 Task: Add the task  Improve loading speed of the app to the section Code Crushers in the project TrimLine and add a Due Date to the respective task as 2023/11/16.
Action: Mouse moved to (62, 490)
Screenshot: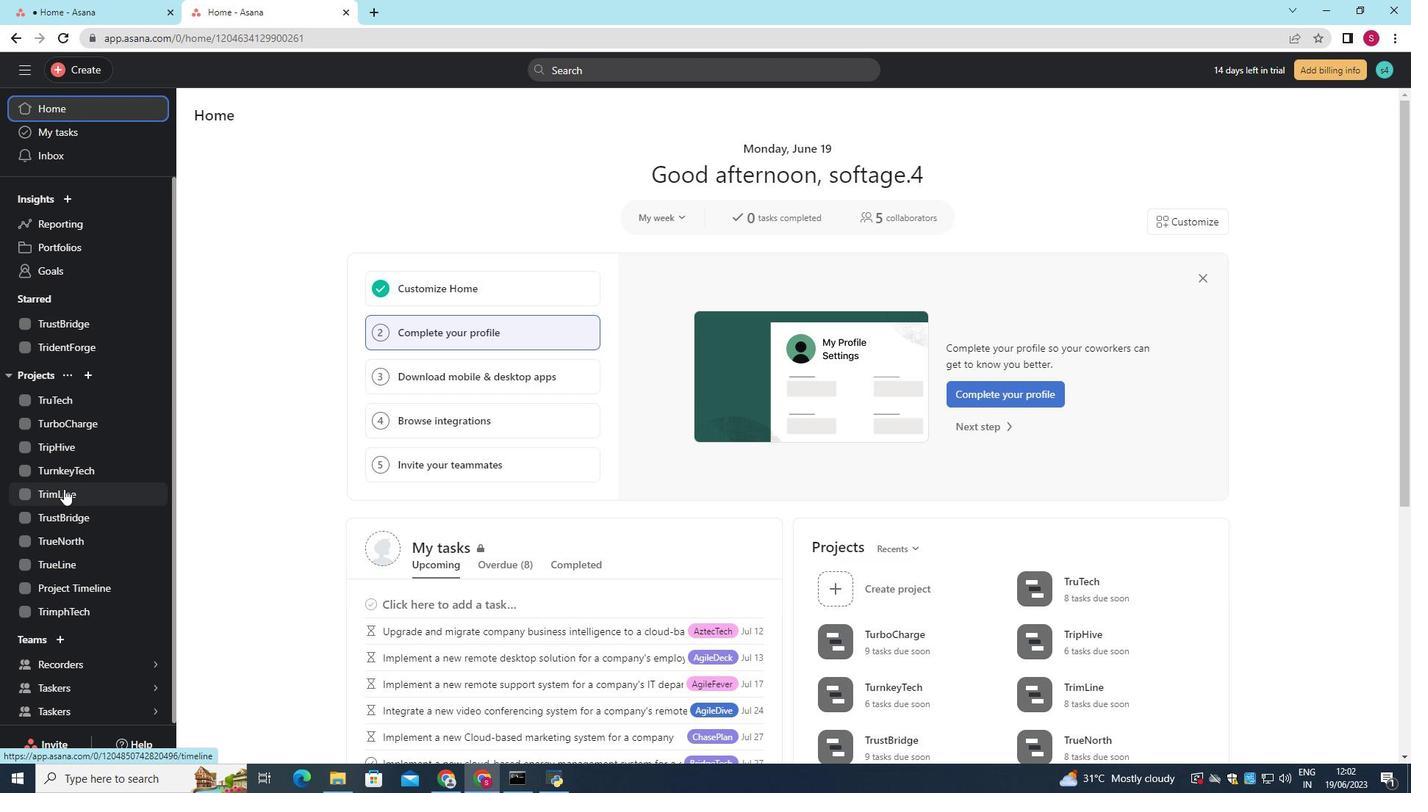 
Action: Mouse pressed left at (62, 490)
Screenshot: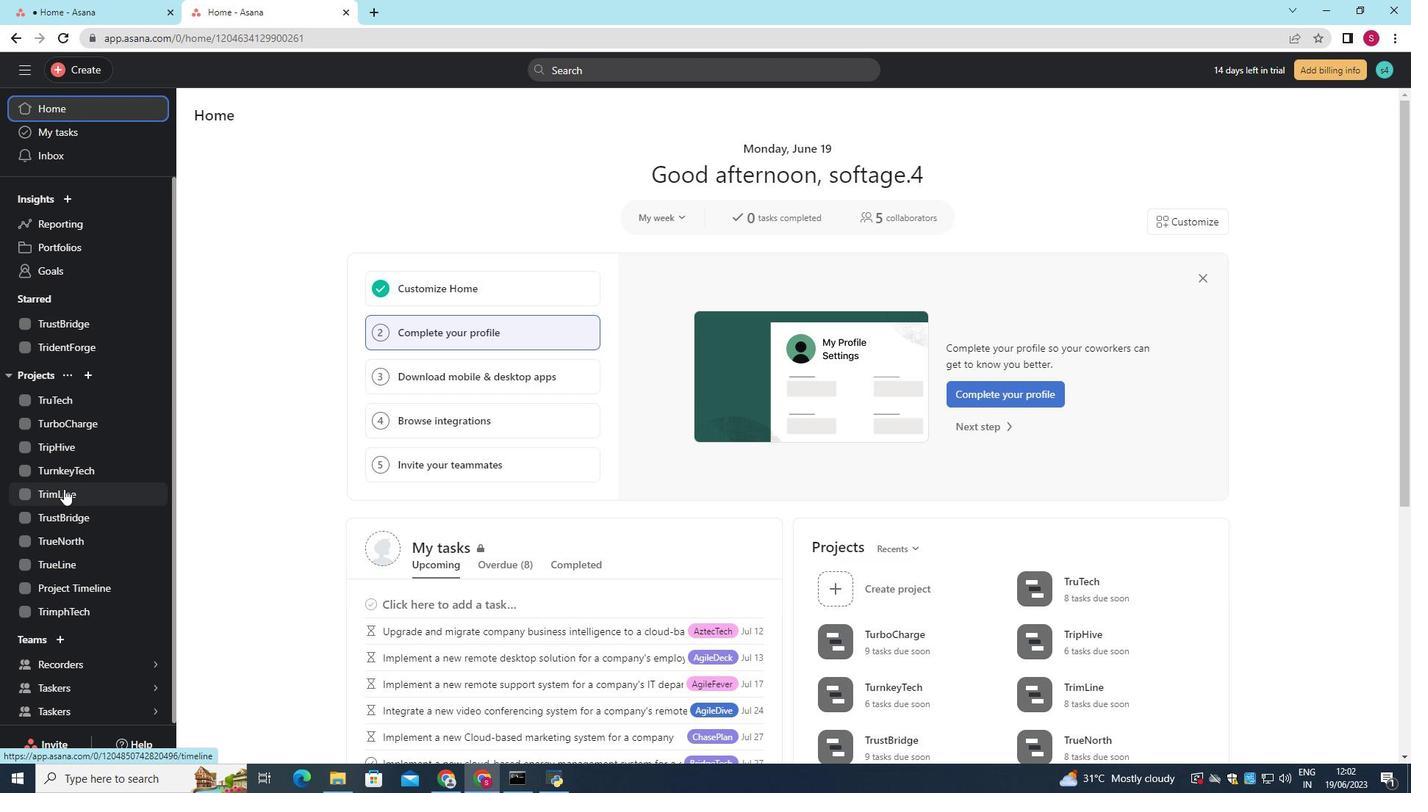 
Action: Mouse moved to (258, 144)
Screenshot: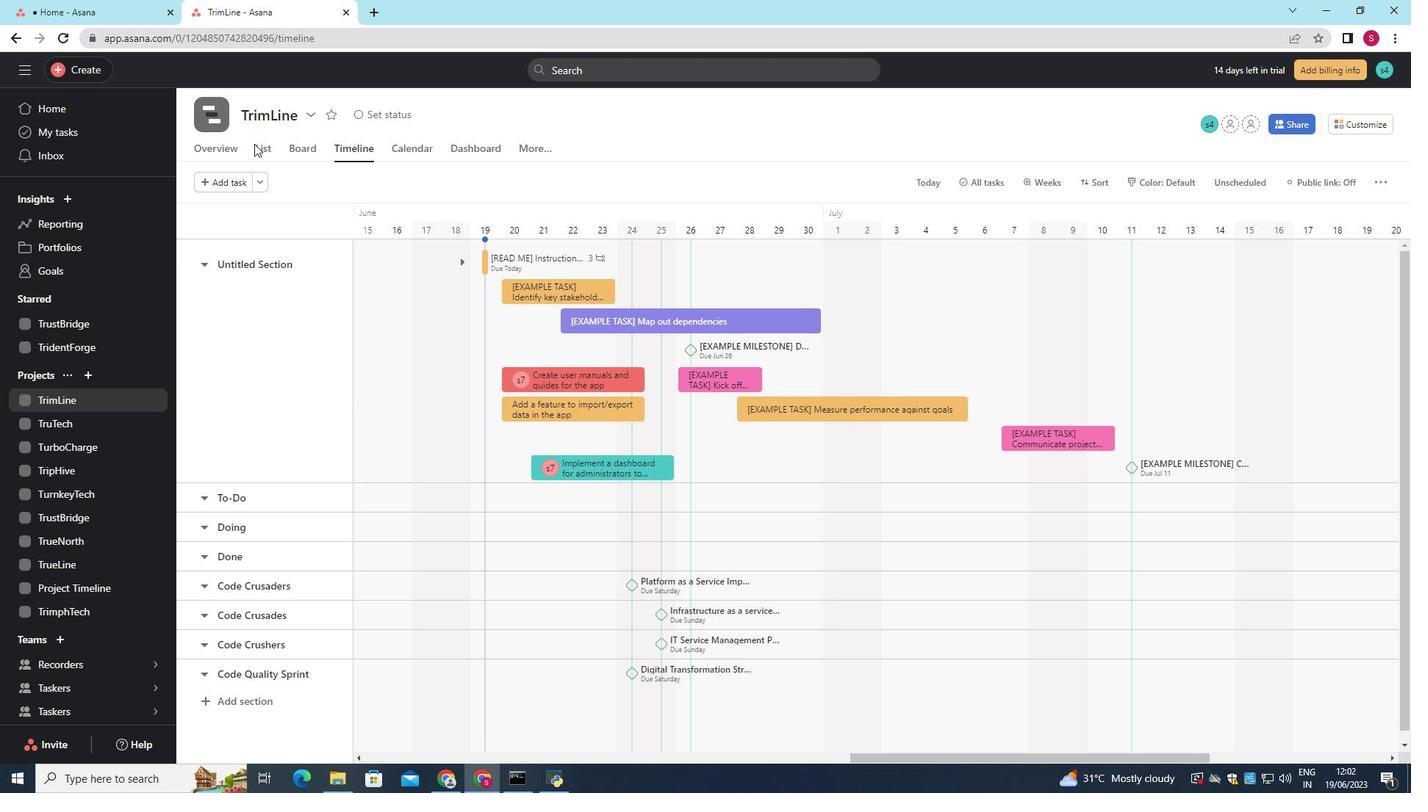 
Action: Mouse pressed left at (258, 144)
Screenshot: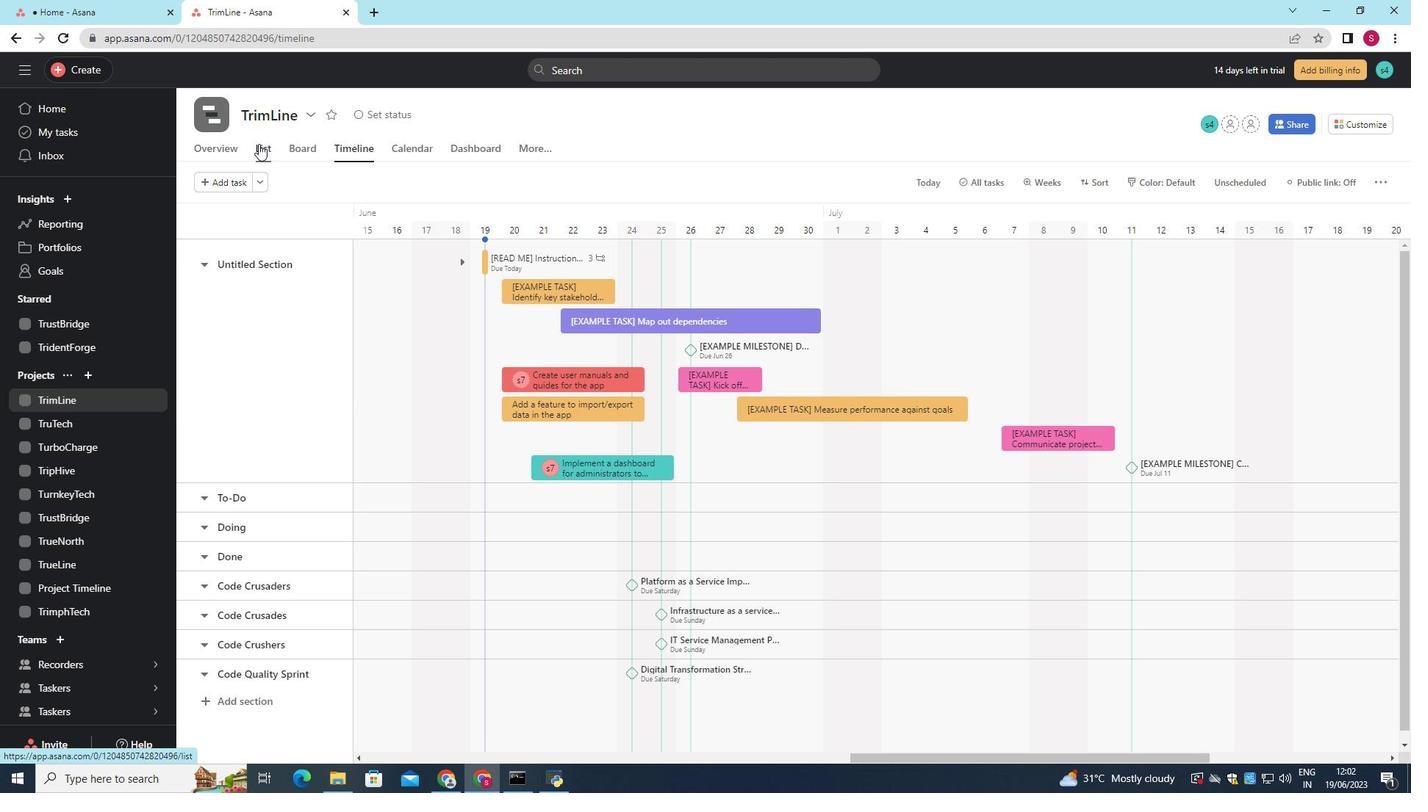 
Action: Mouse moved to (288, 335)
Screenshot: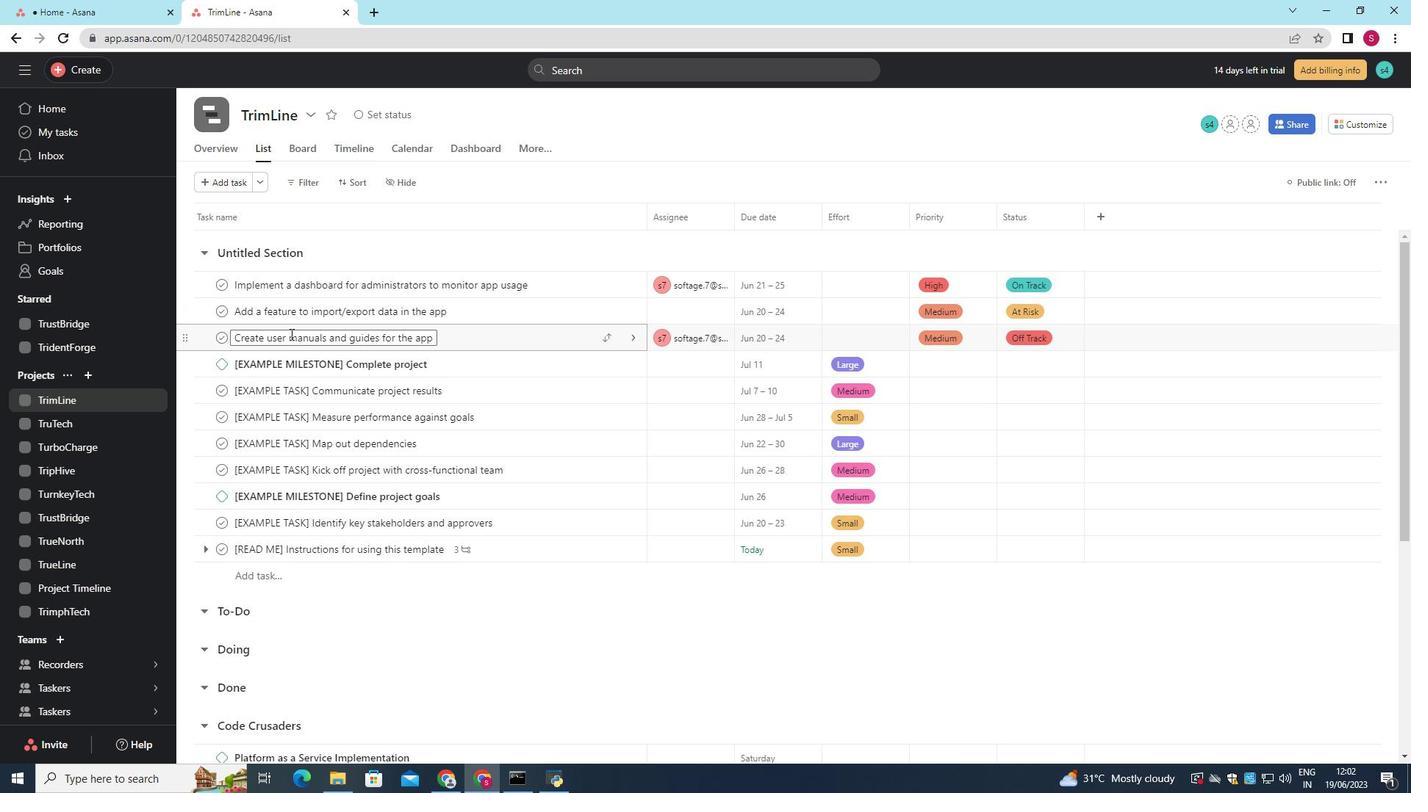 
Action: Mouse scrolled (288, 334) with delta (0, 0)
Screenshot: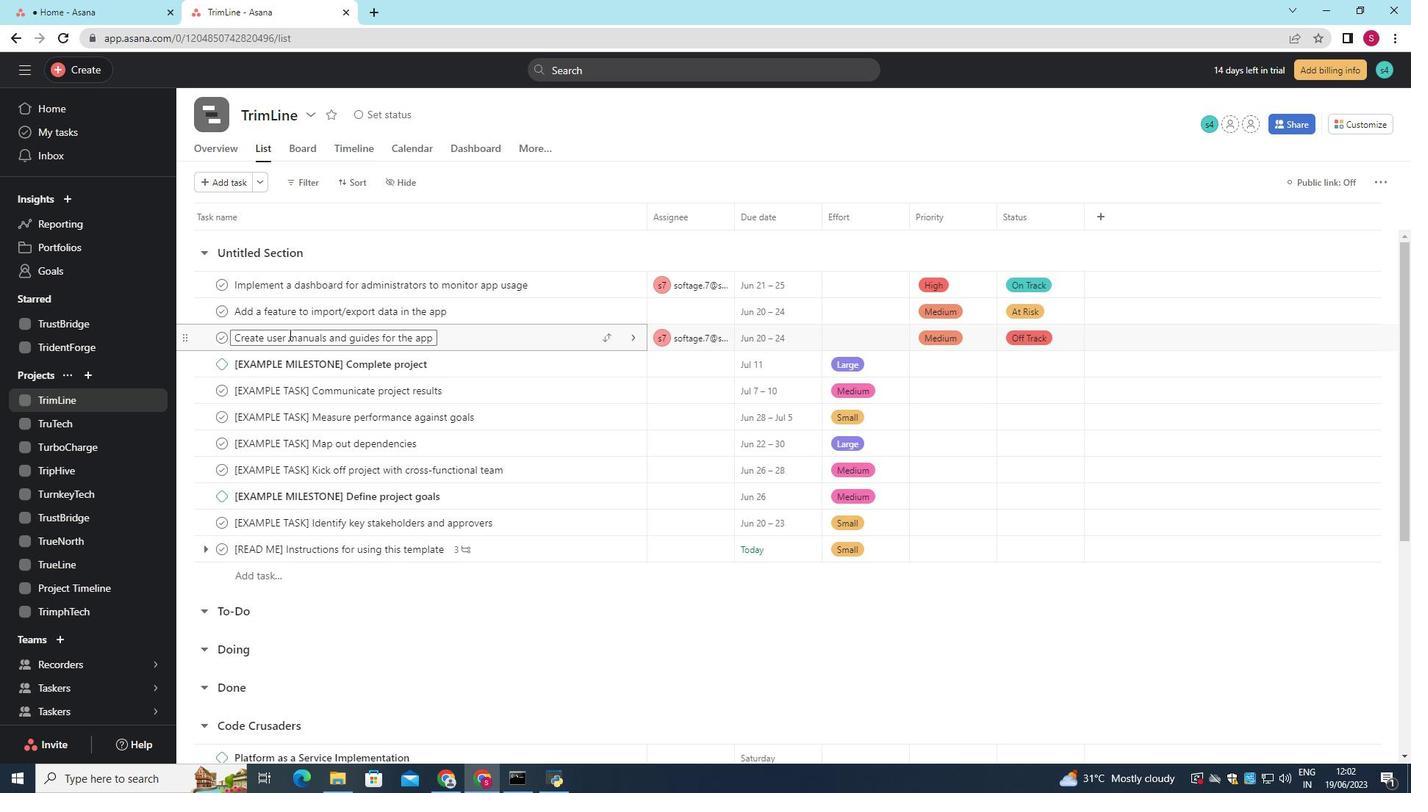 
Action: Mouse scrolled (288, 334) with delta (0, 0)
Screenshot: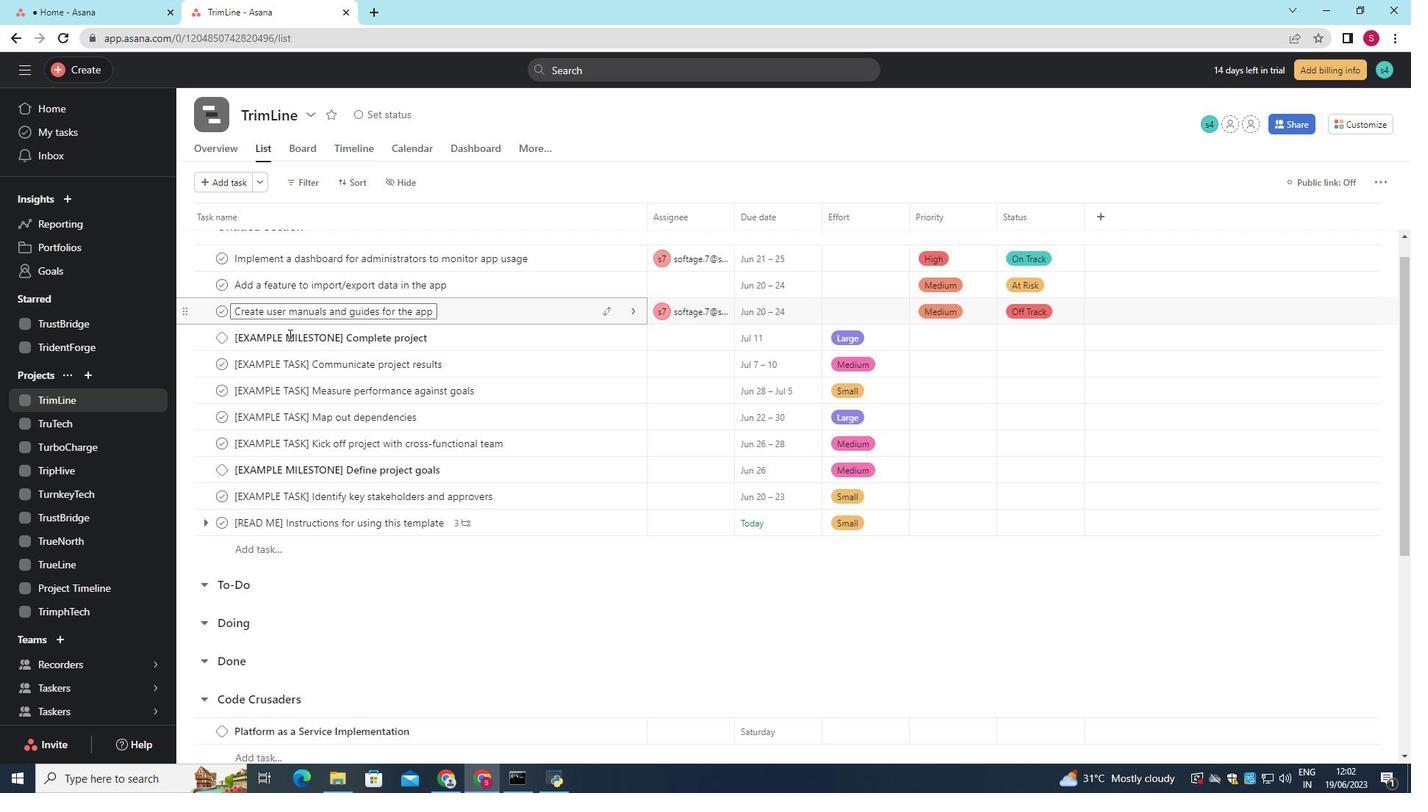 
Action: Mouse scrolled (288, 334) with delta (0, 0)
Screenshot: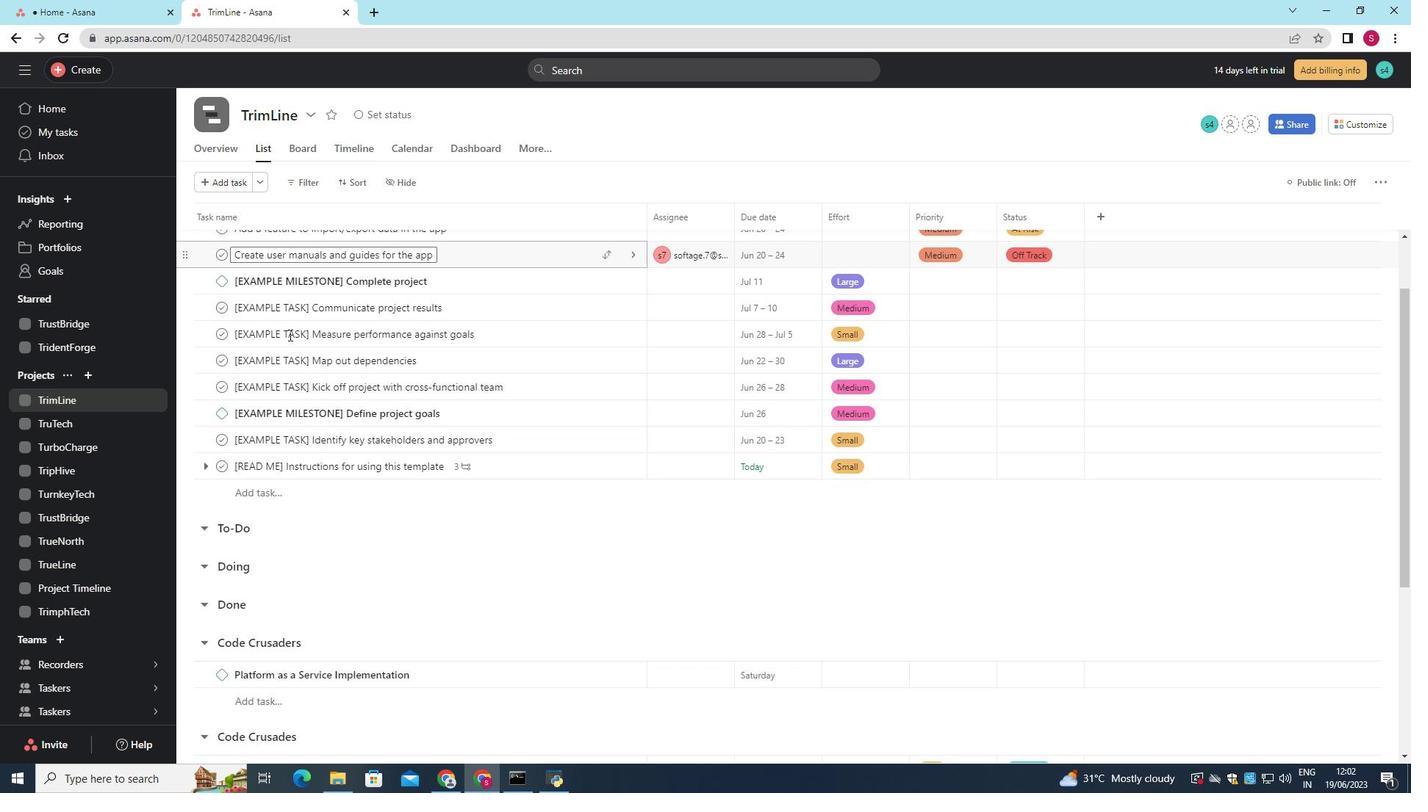 
Action: Mouse scrolled (288, 334) with delta (0, 0)
Screenshot: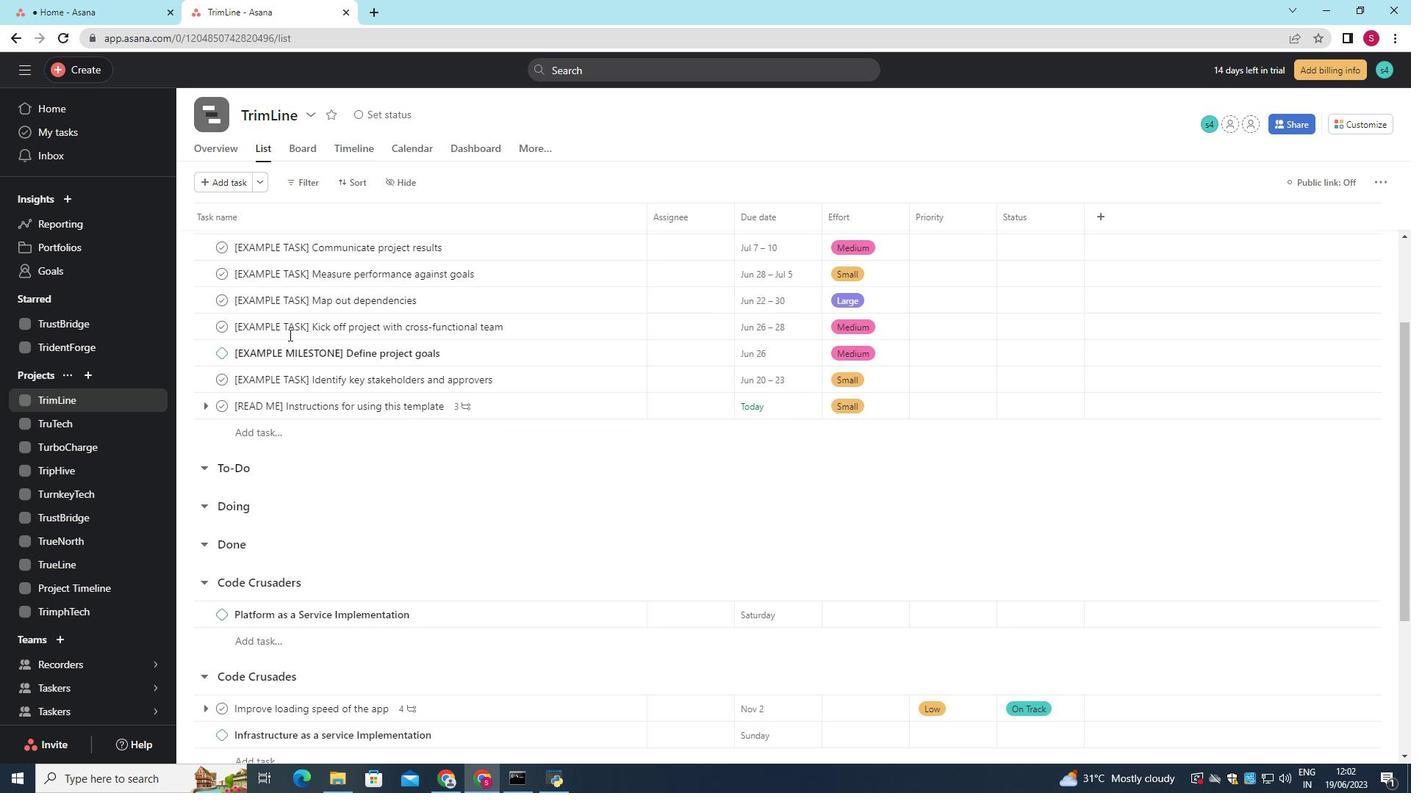 
Action: Mouse scrolled (288, 334) with delta (0, 0)
Screenshot: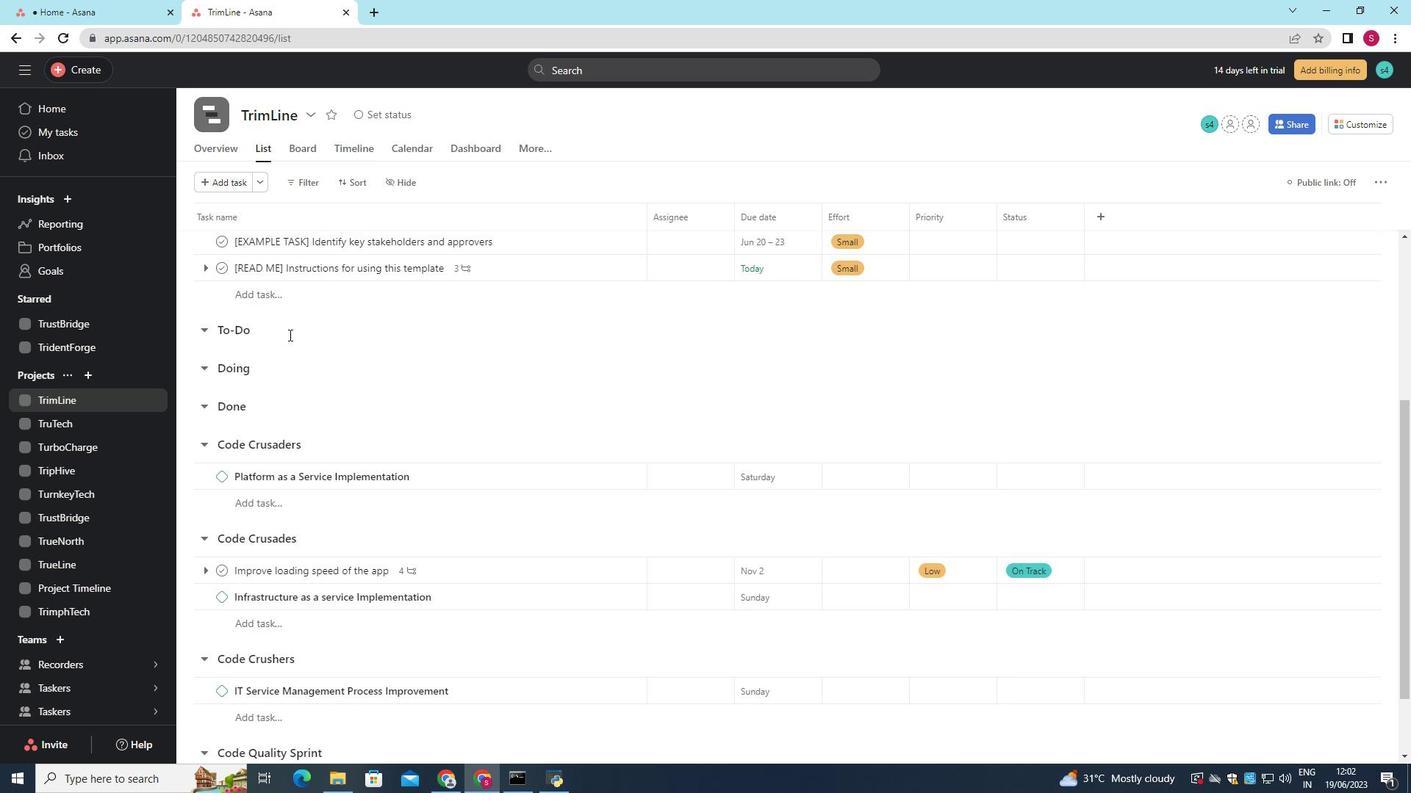 
Action: Mouse scrolled (288, 334) with delta (0, 0)
Screenshot: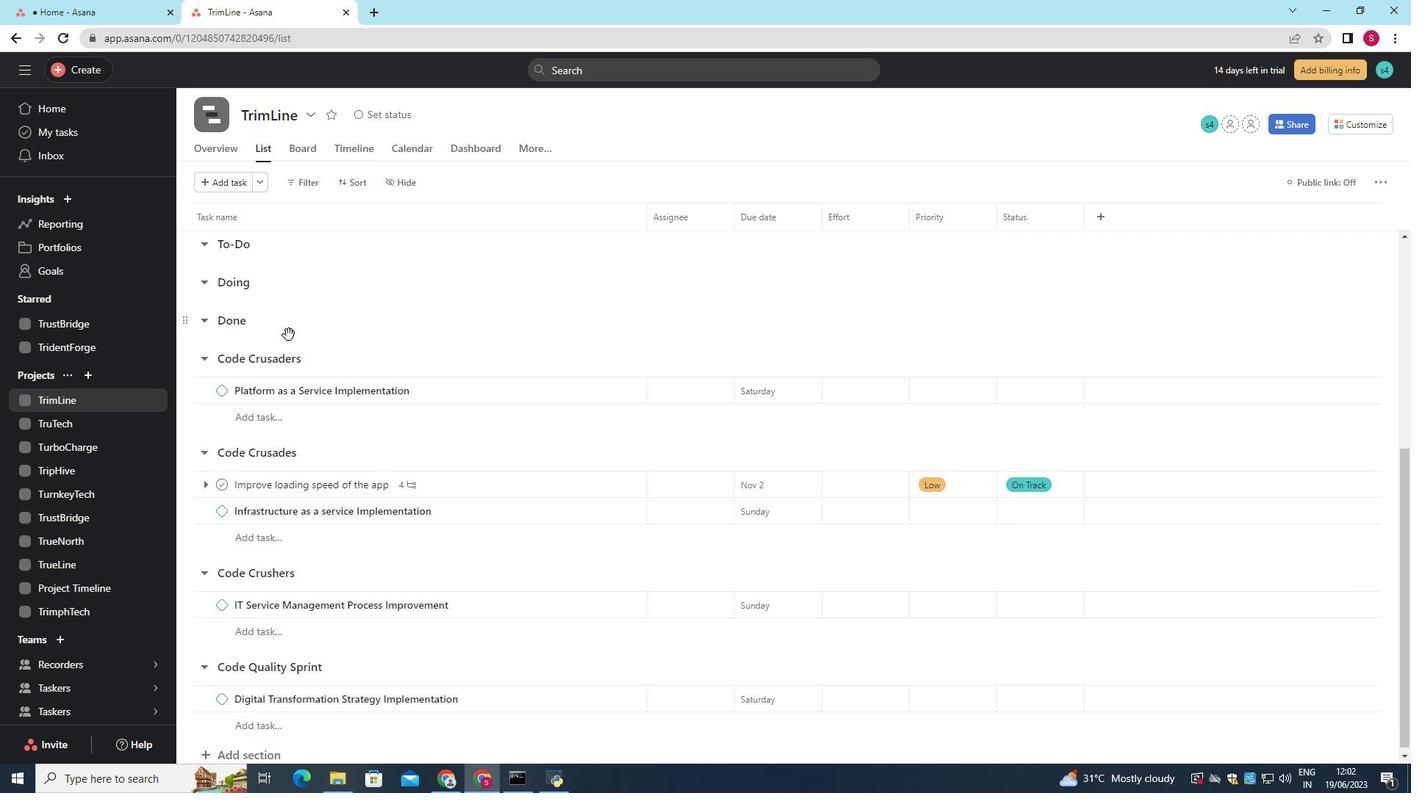 
Action: Mouse moved to (608, 478)
Screenshot: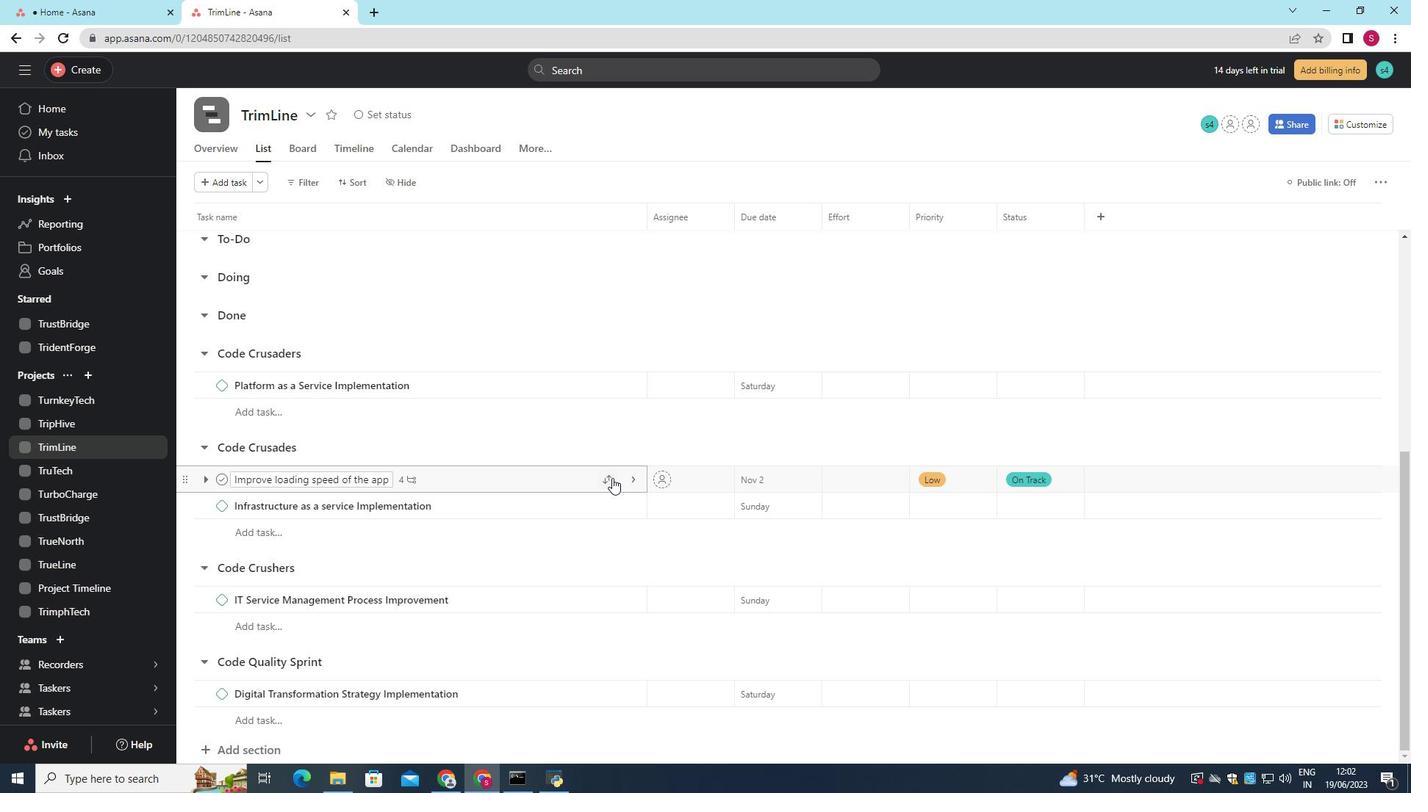 
Action: Mouse pressed left at (608, 478)
Screenshot: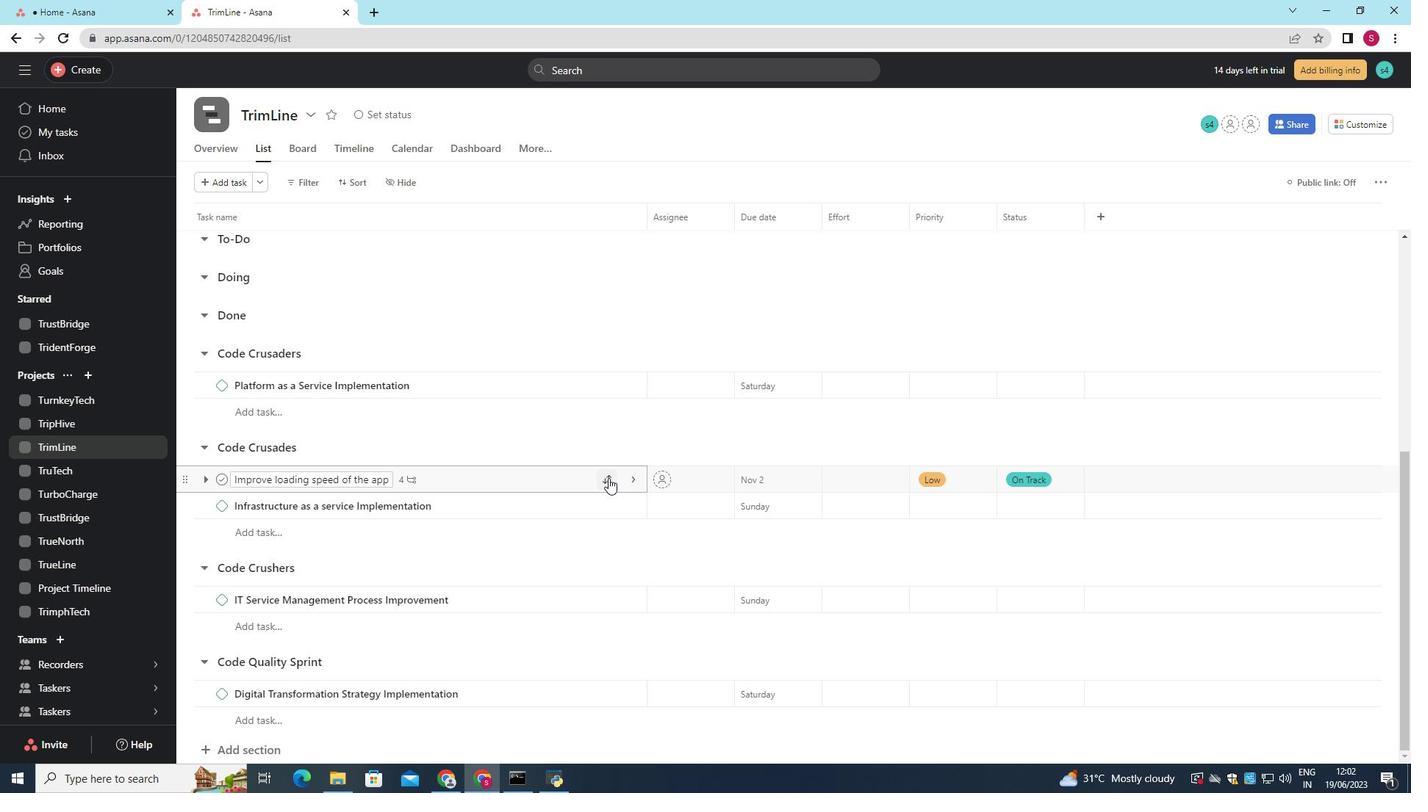 
Action: Mouse moved to (574, 697)
Screenshot: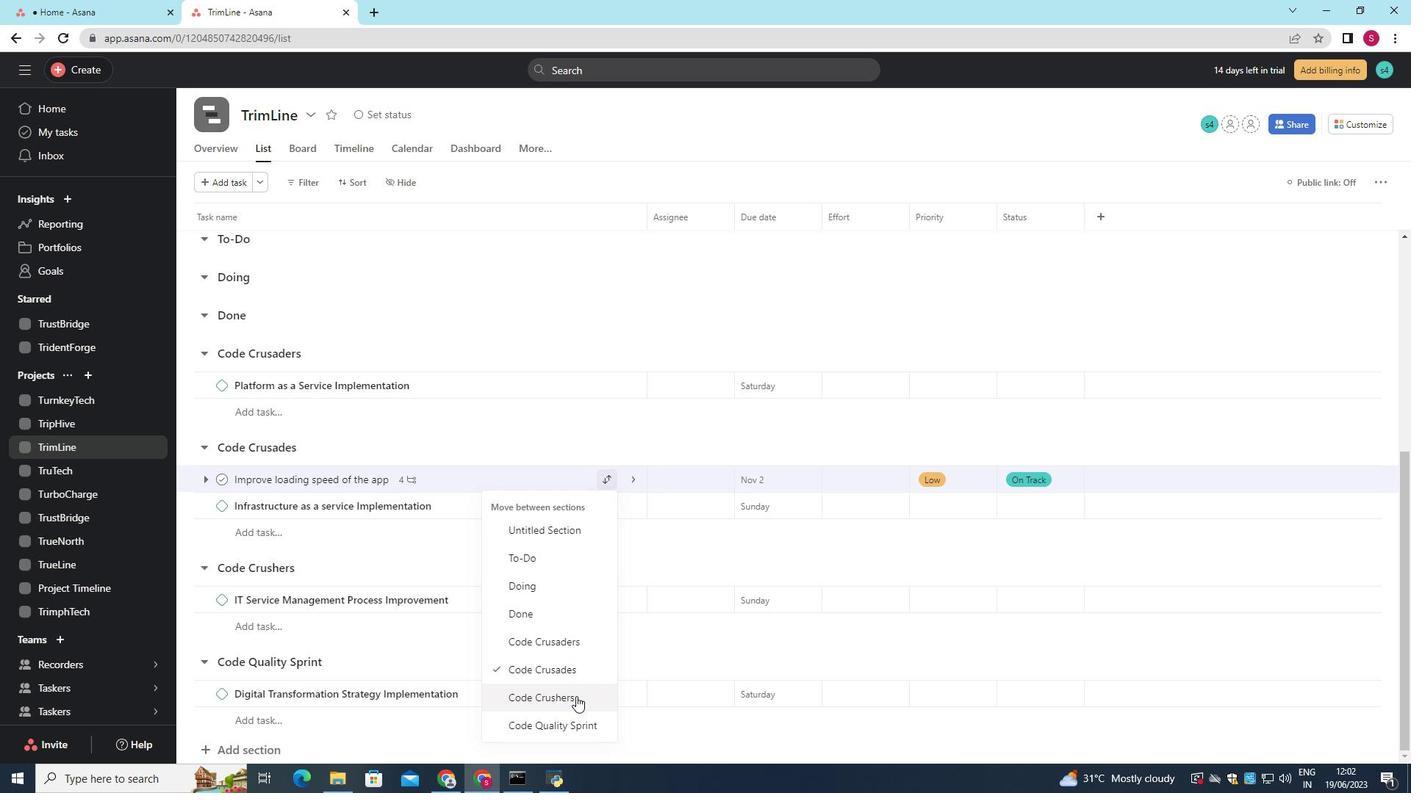 
Action: Mouse pressed left at (574, 697)
Screenshot: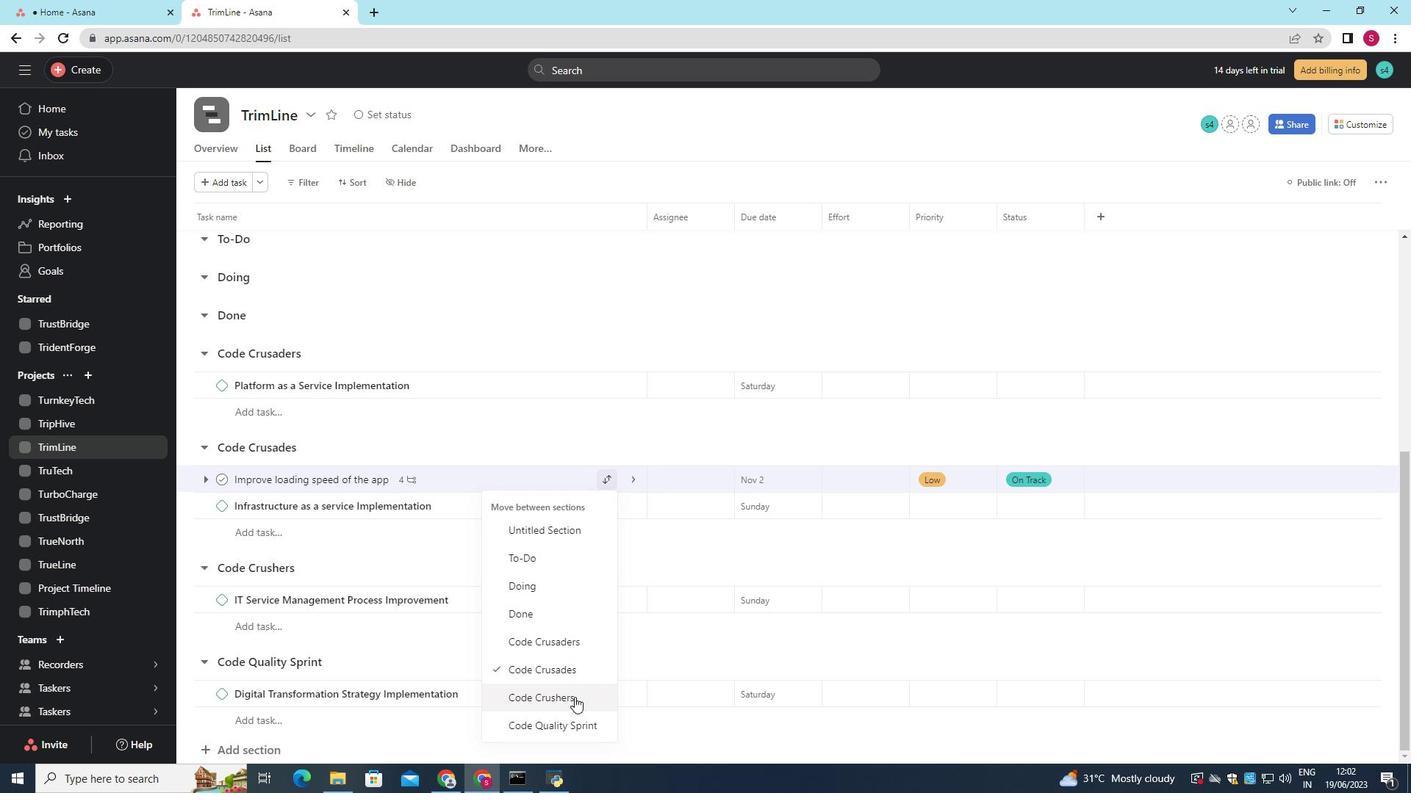 
Action: Mouse moved to (770, 573)
Screenshot: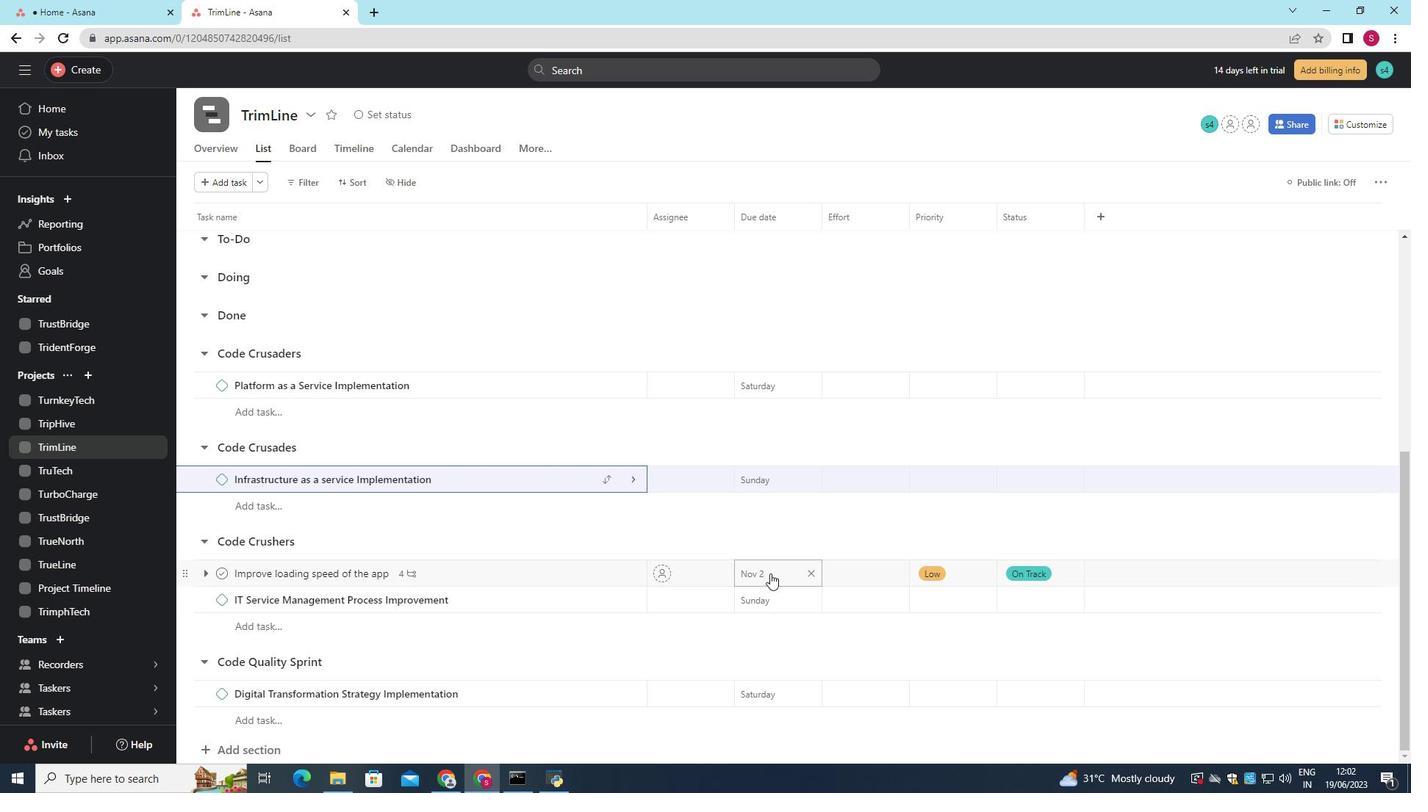 
Action: Mouse pressed left at (770, 573)
Screenshot: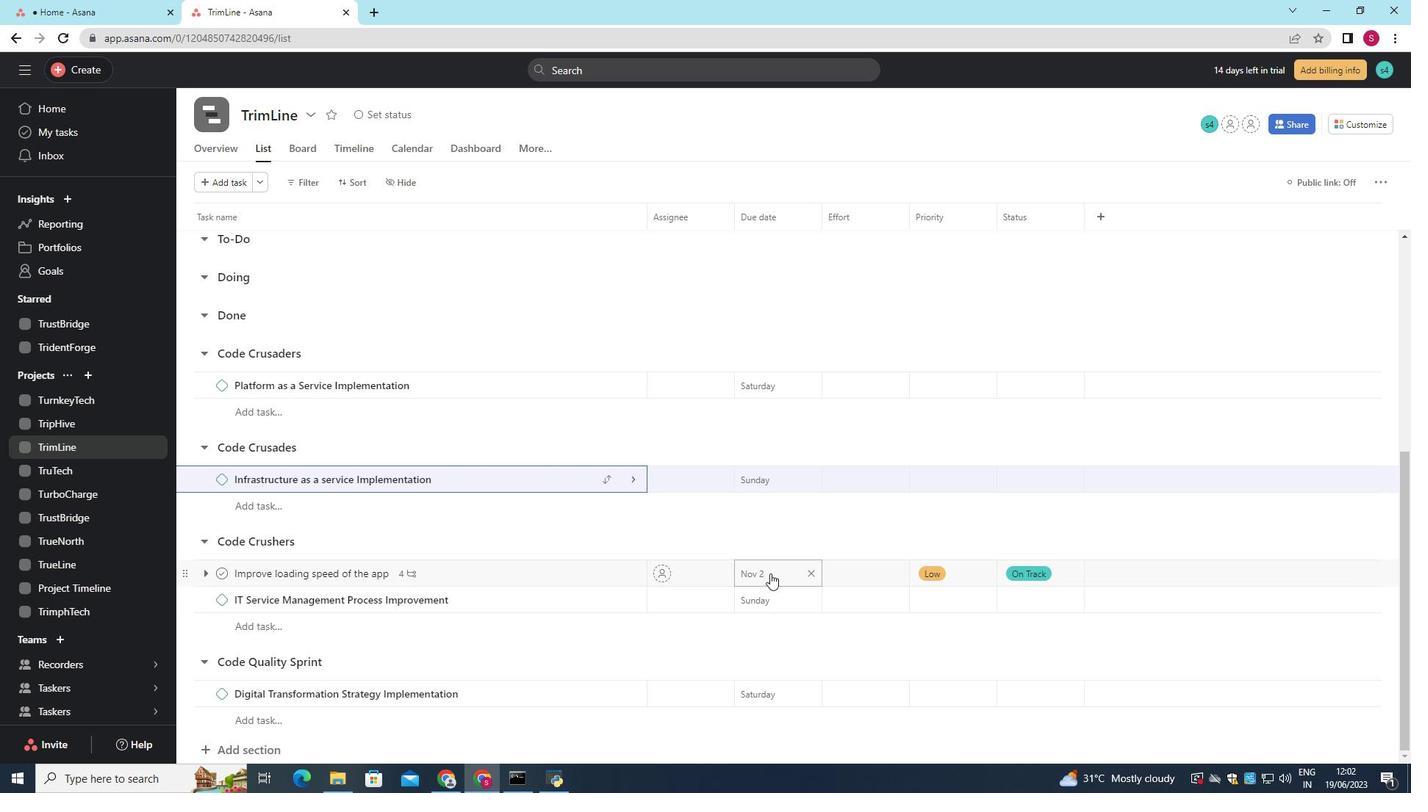 
Action: Mouse moved to (567, 711)
Screenshot: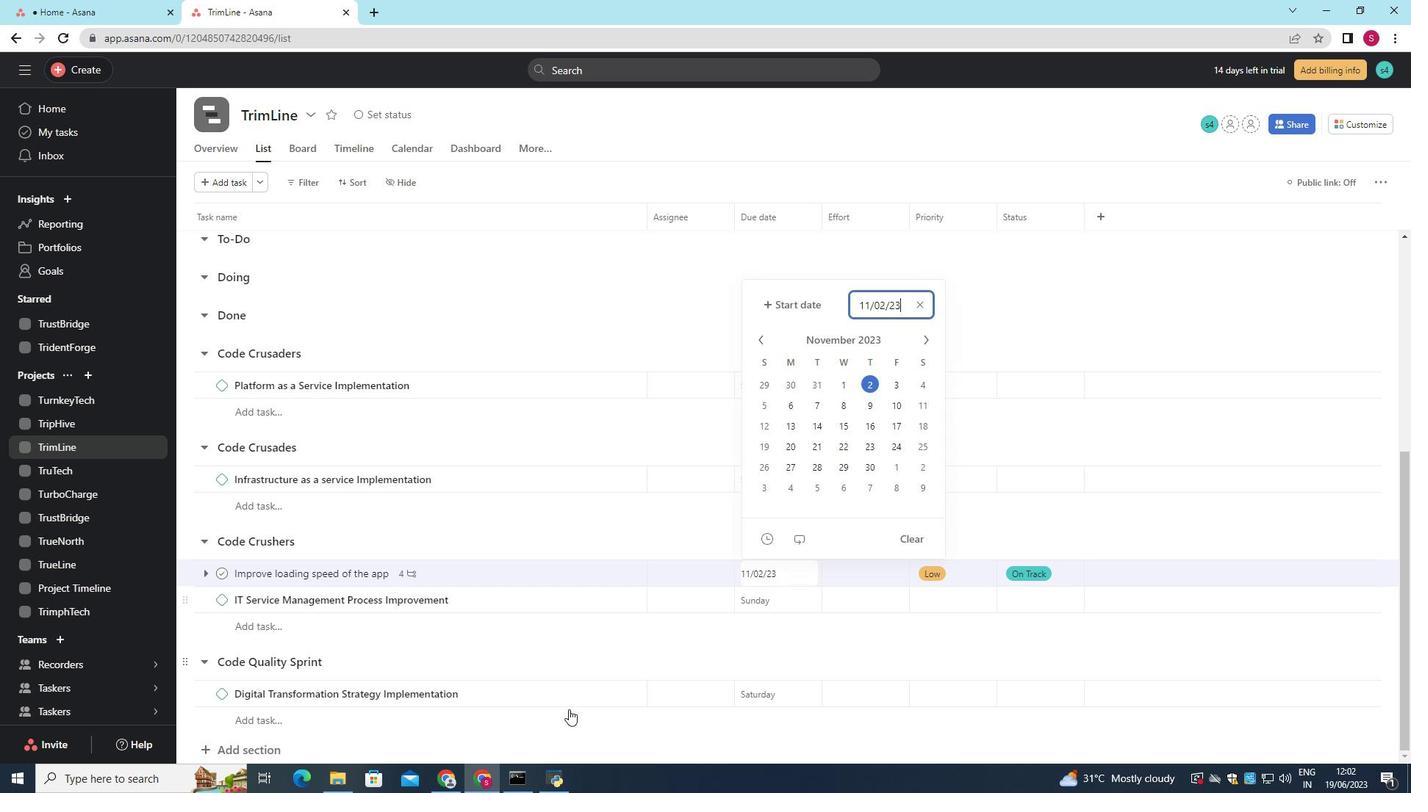 
Action: Key pressed <Key.backspace><Key.backspace><Key.backspace><Key.backspace><Key.backspace><Key.backspace><Key.backspace><Key.backspace><Key.backspace><Key.backspace><Key.backspace><Key.backspace><Key.backspace>2023/11/16<Key.enter>
Screenshot: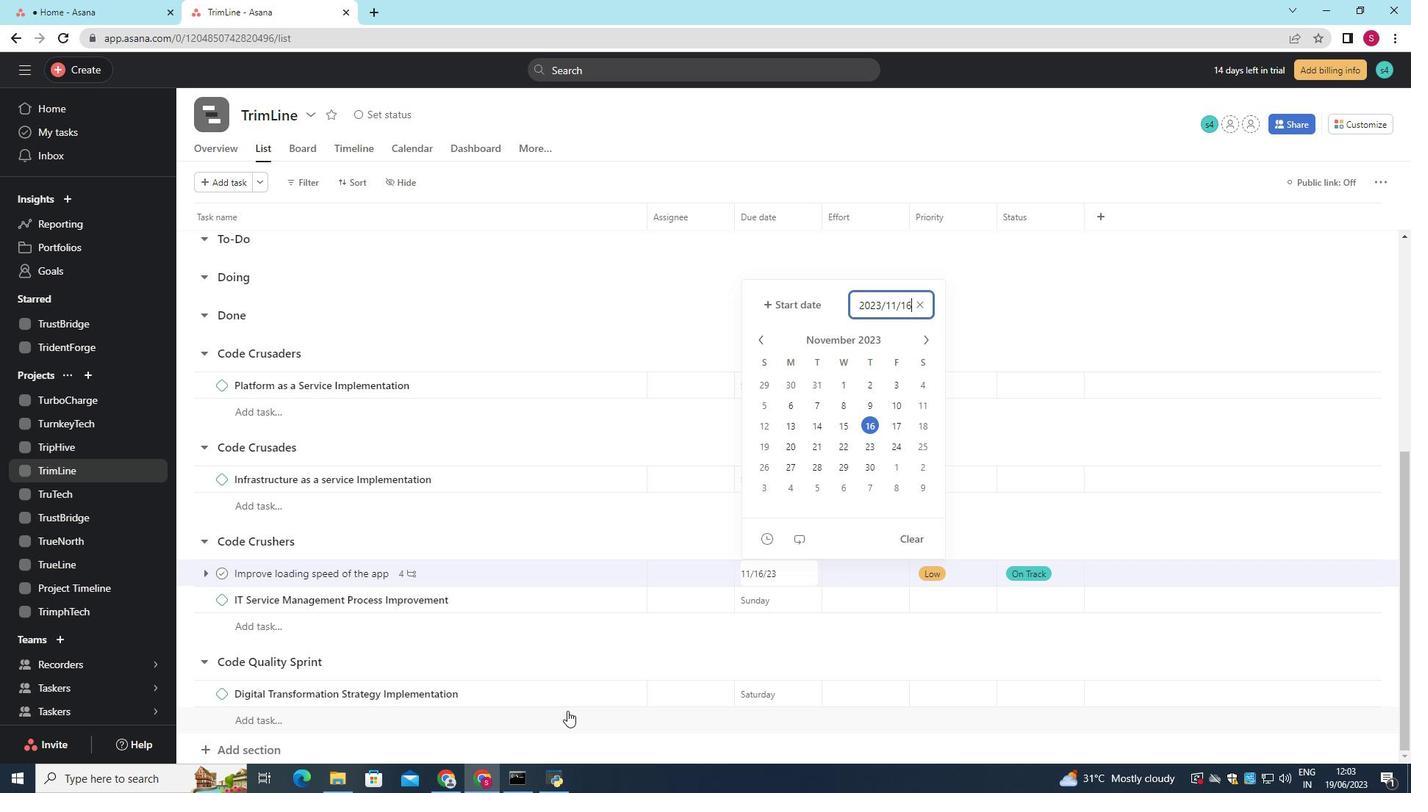 
